 Task: Reset the filters.
Action: Mouse pressed left at (17, 99)
Screenshot: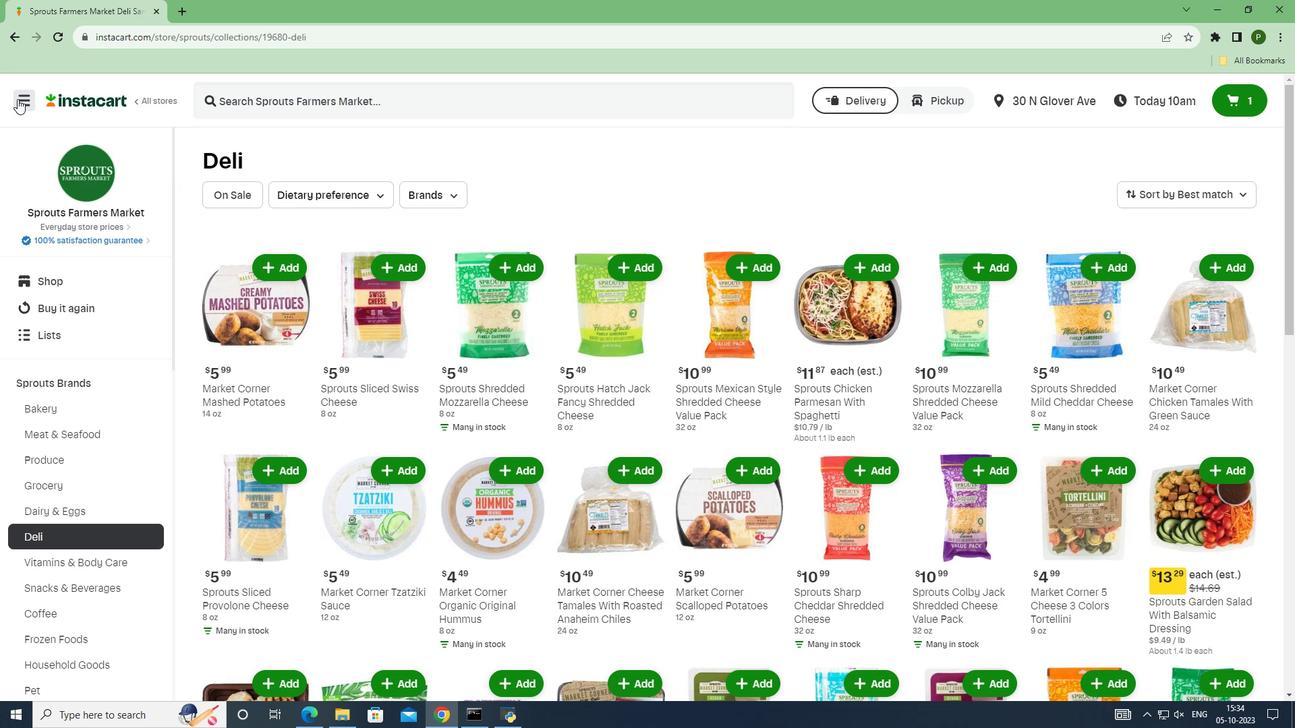 
Action: Mouse moved to (47, 352)
Screenshot: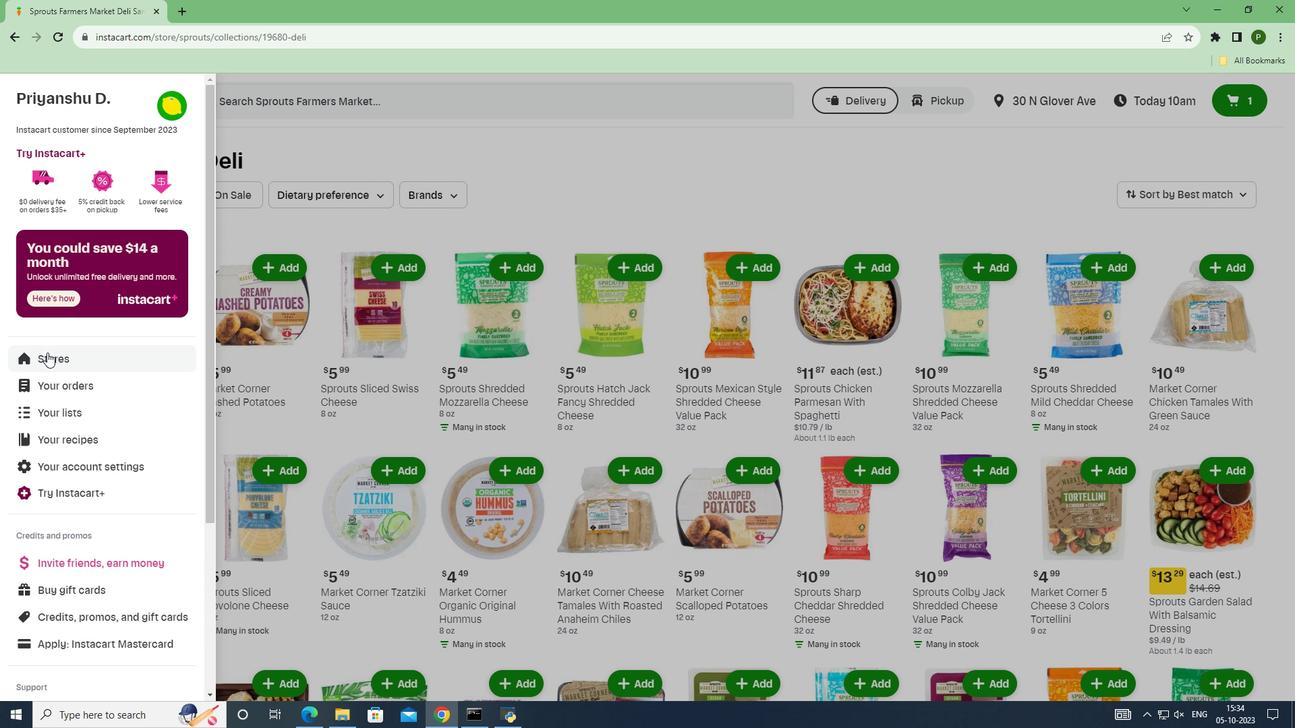 
Action: Mouse pressed left at (47, 352)
Screenshot: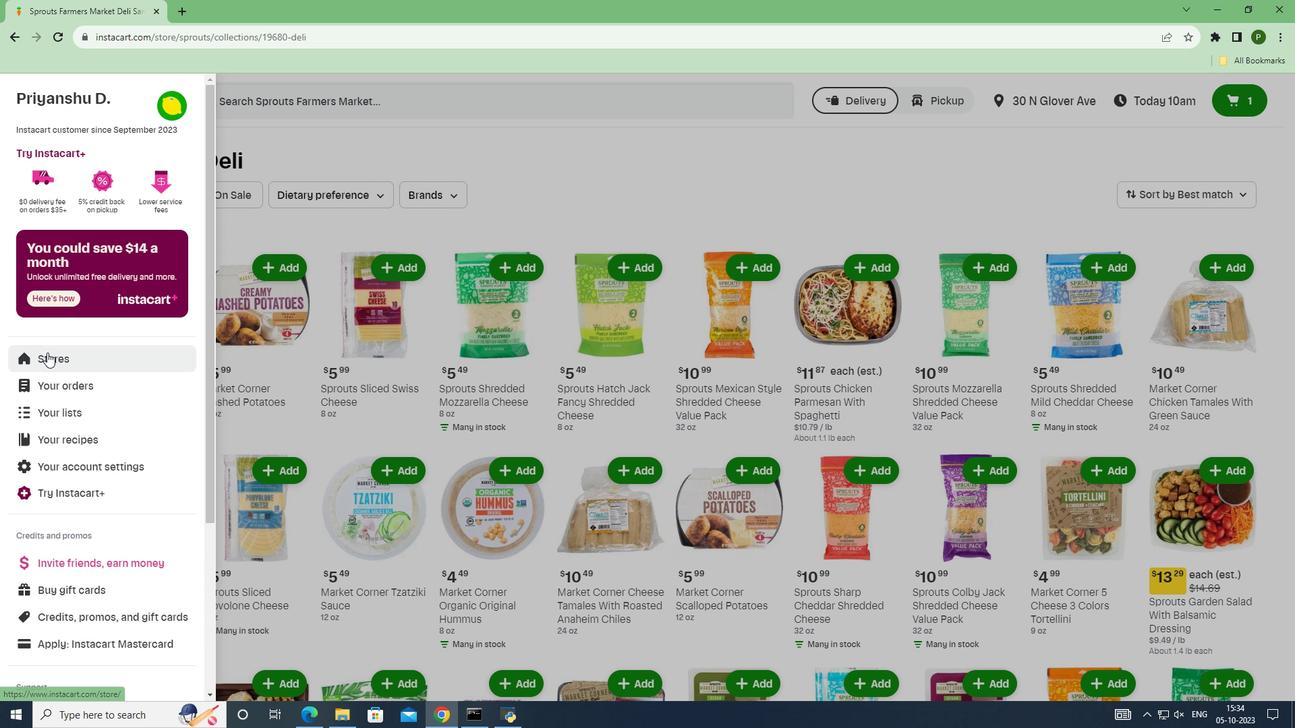 
Action: Mouse moved to (314, 167)
Screenshot: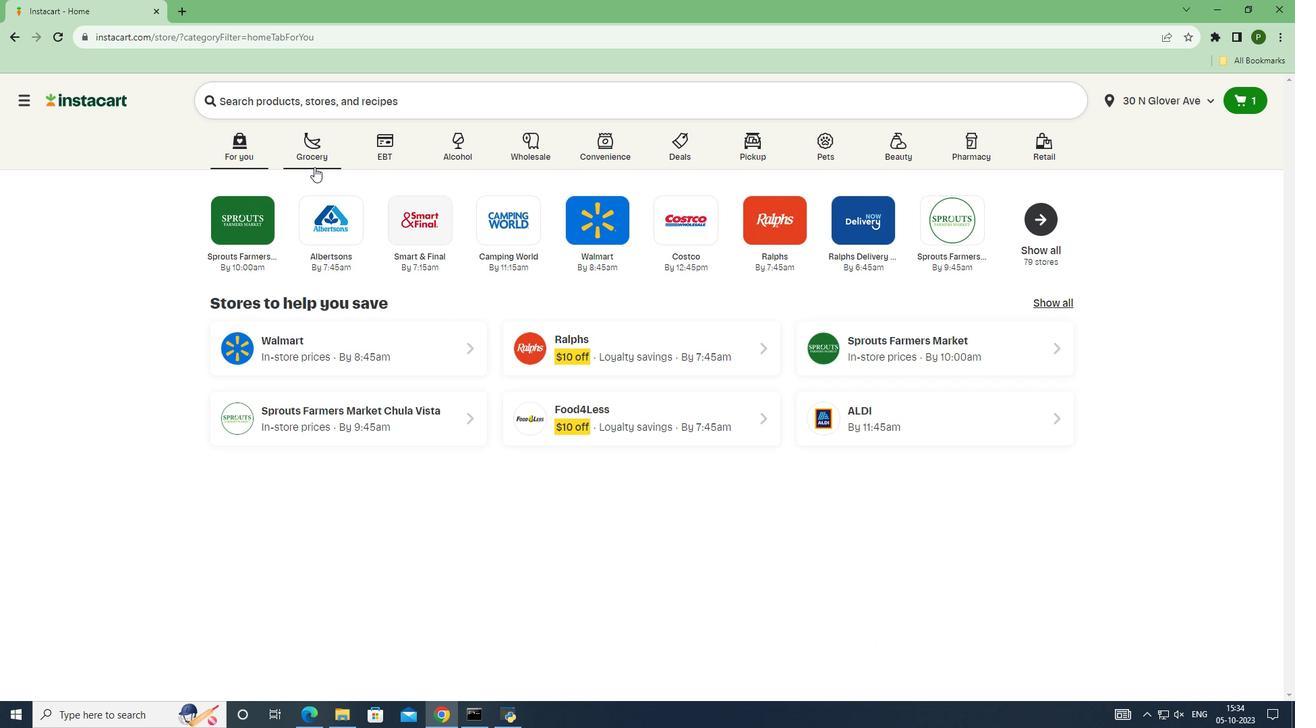 
Action: Mouse pressed left at (314, 167)
Screenshot: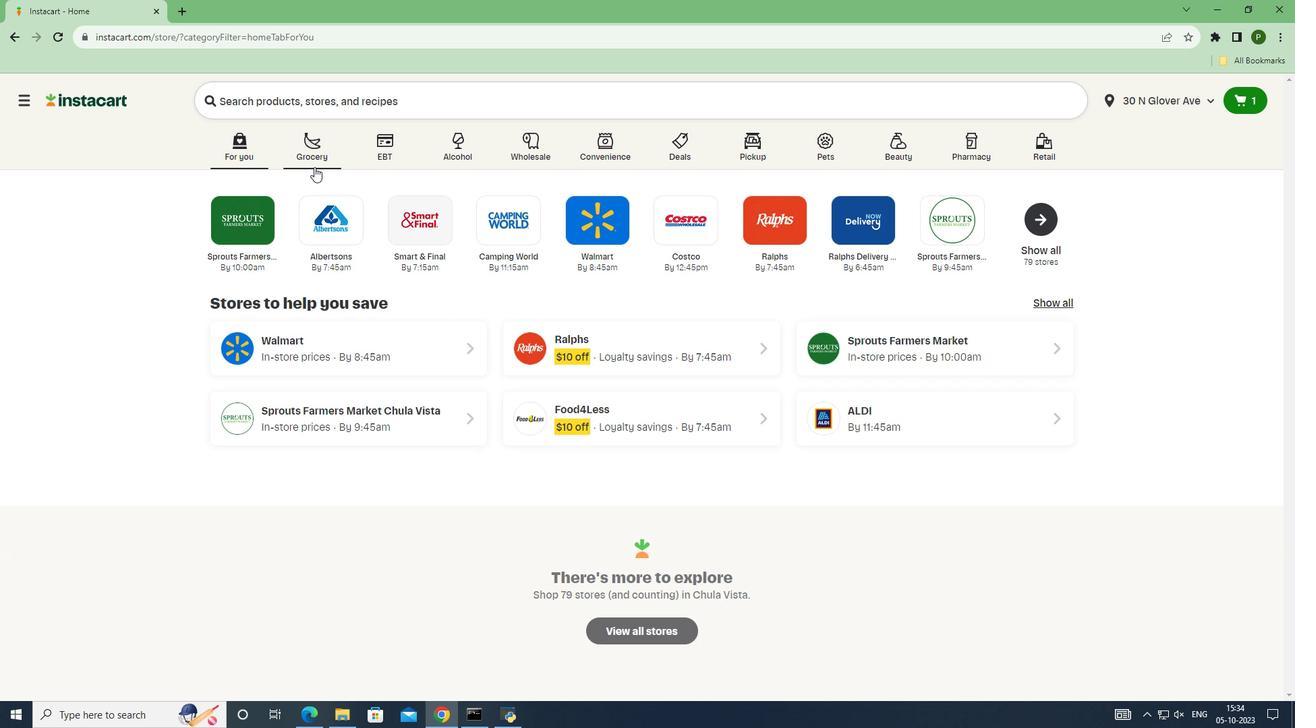 
Action: Mouse moved to (331, 241)
Screenshot: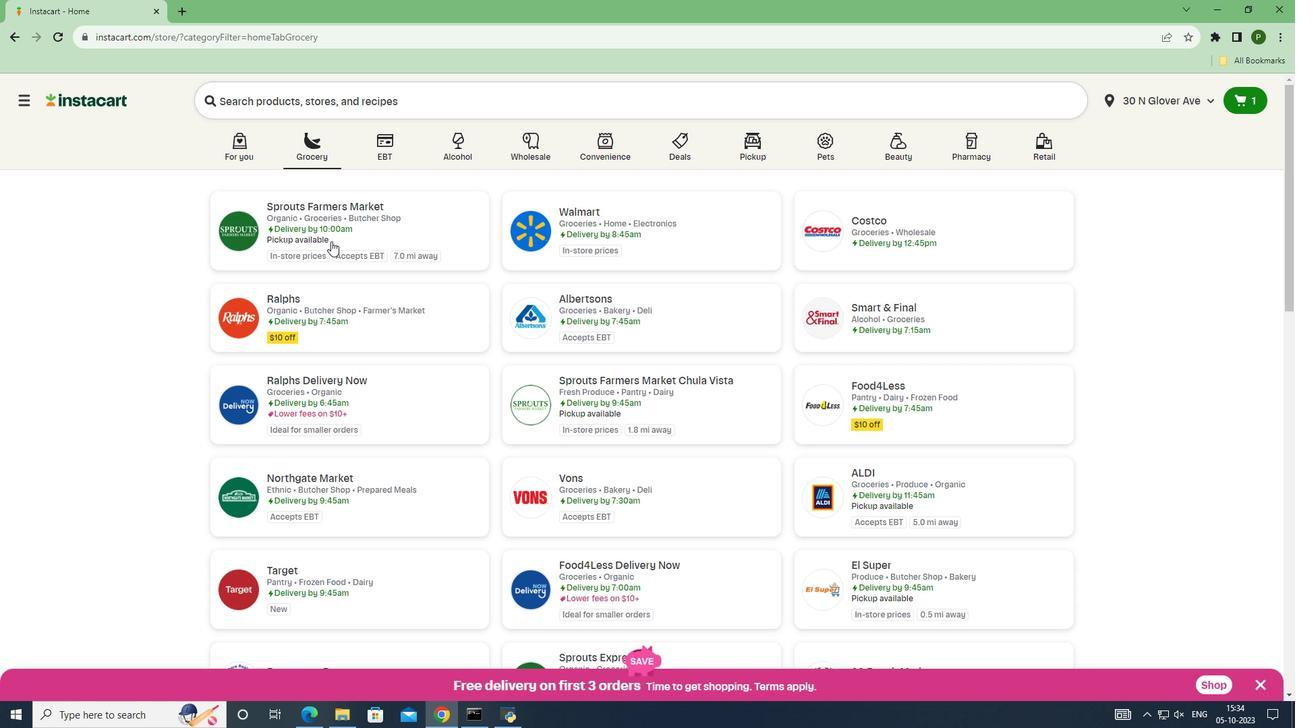 
Action: Mouse pressed left at (331, 241)
Screenshot: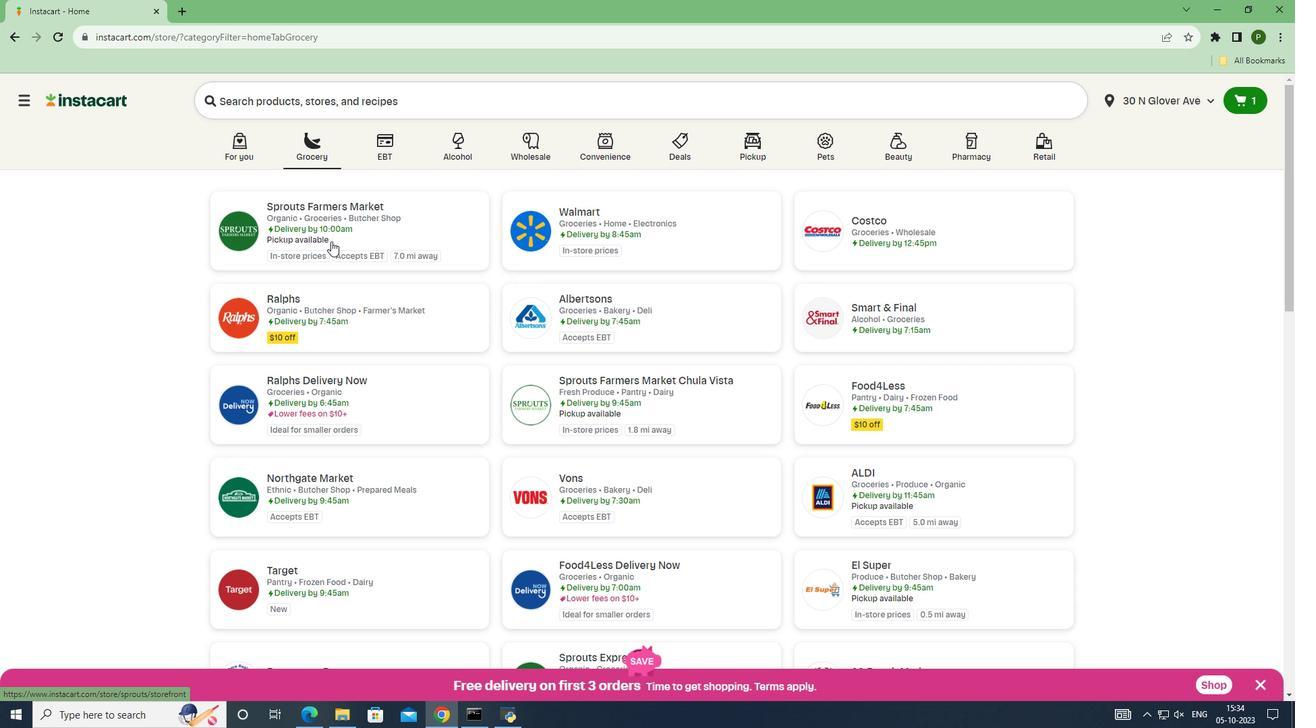 
Action: Mouse moved to (105, 374)
Screenshot: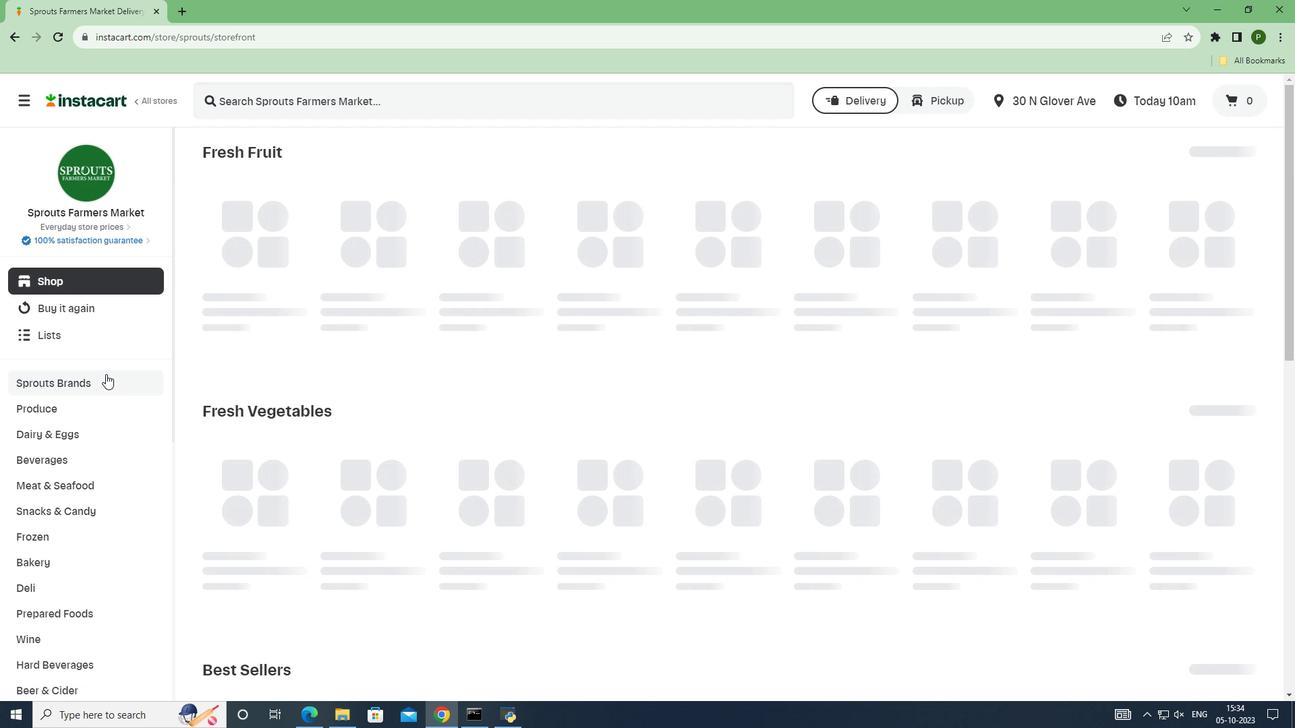
Action: Mouse pressed left at (105, 374)
Screenshot: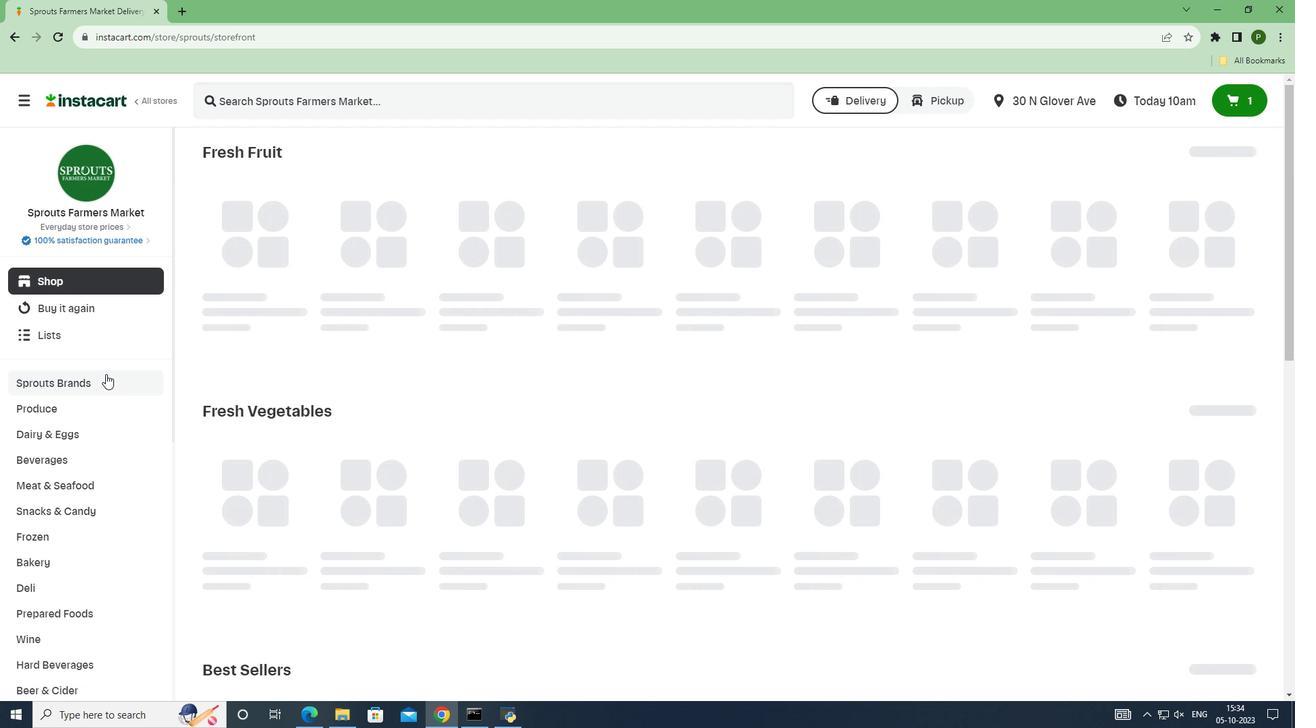 
Action: Mouse moved to (80, 547)
Screenshot: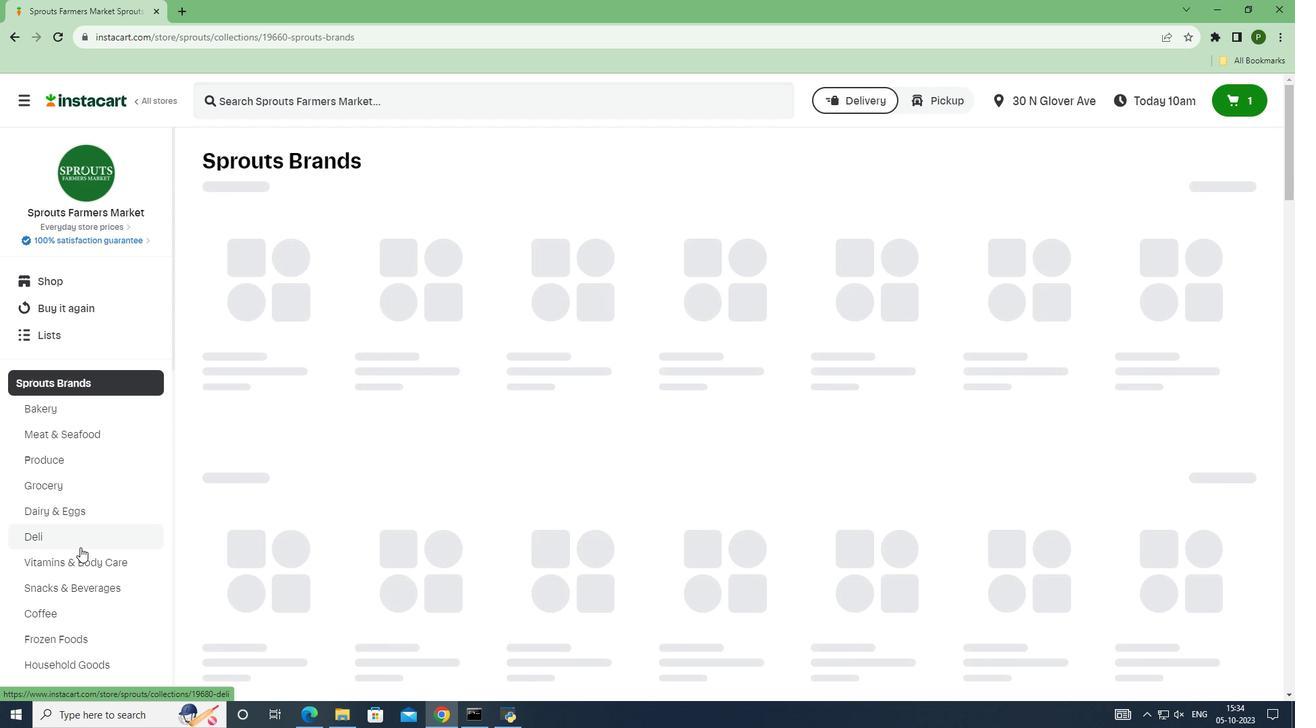 
Action: Mouse pressed left at (80, 547)
Screenshot: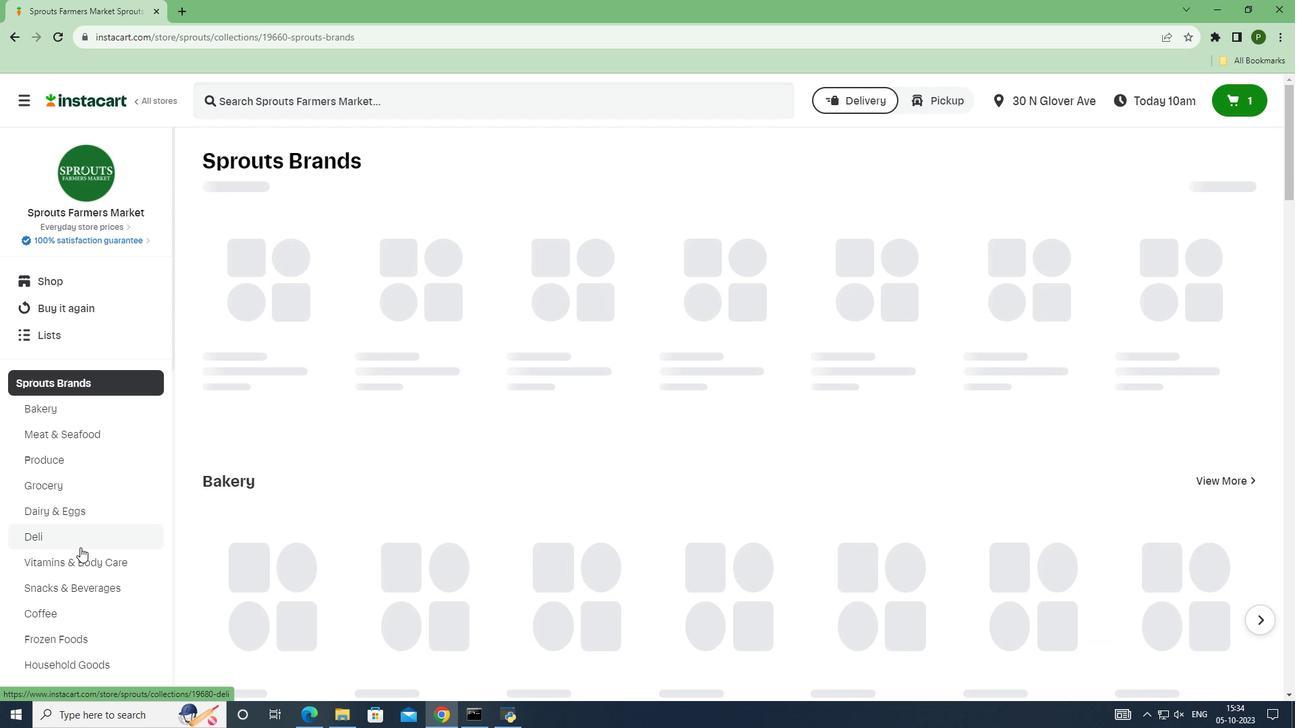 
Action: Mouse moved to (410, 200)
Screenshot: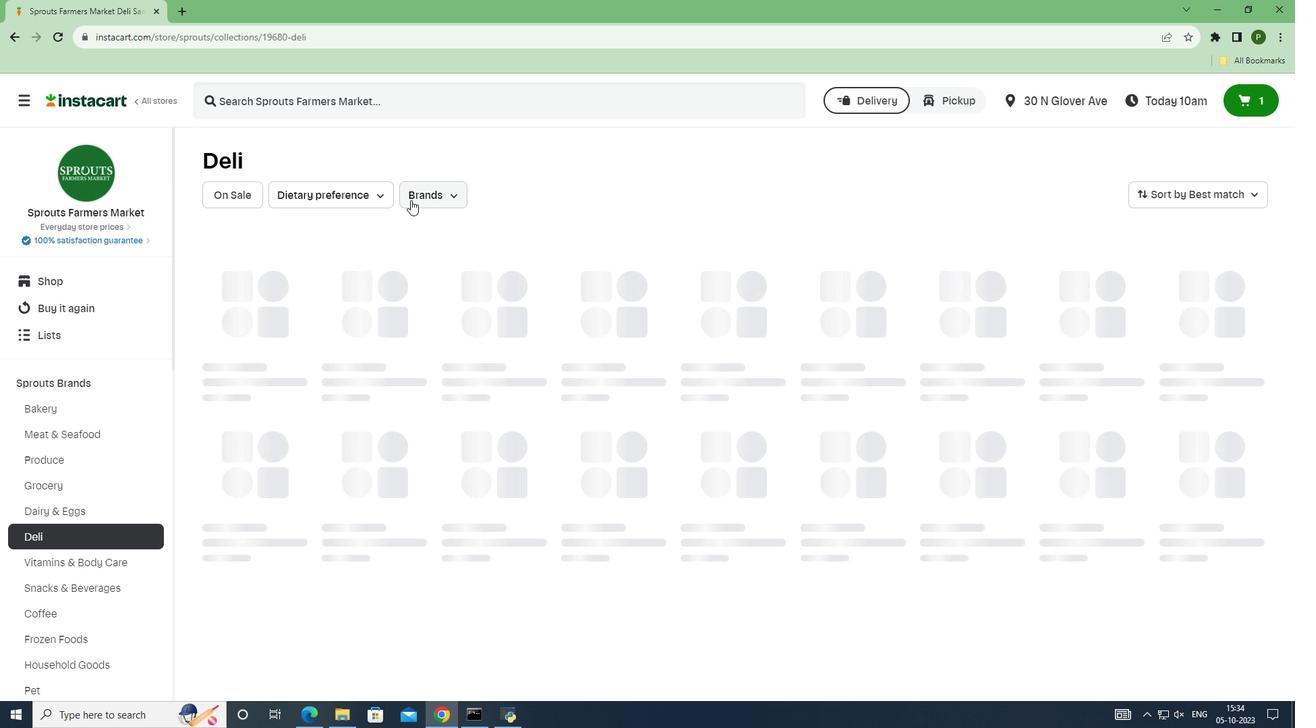 
Action: Mouse pressed left at (410, 200)
Screenshot: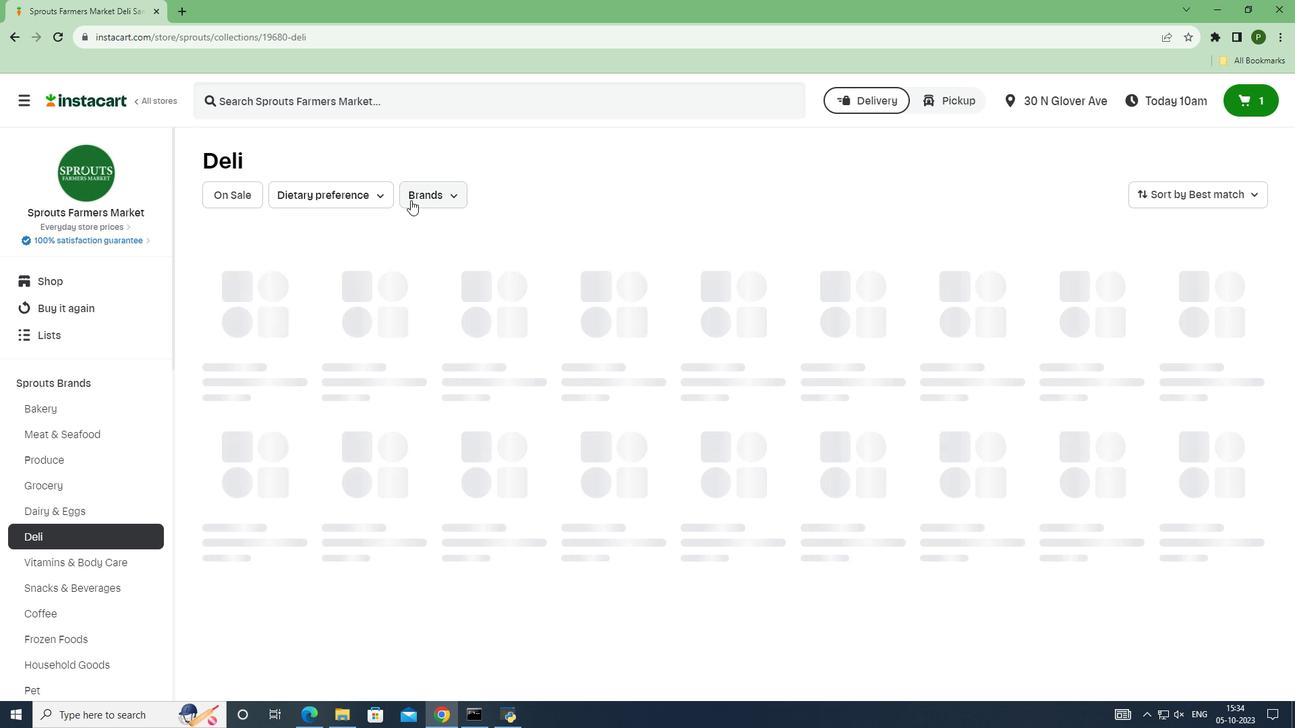 
Action: Mouse moved to (420, 236)
Screenshot: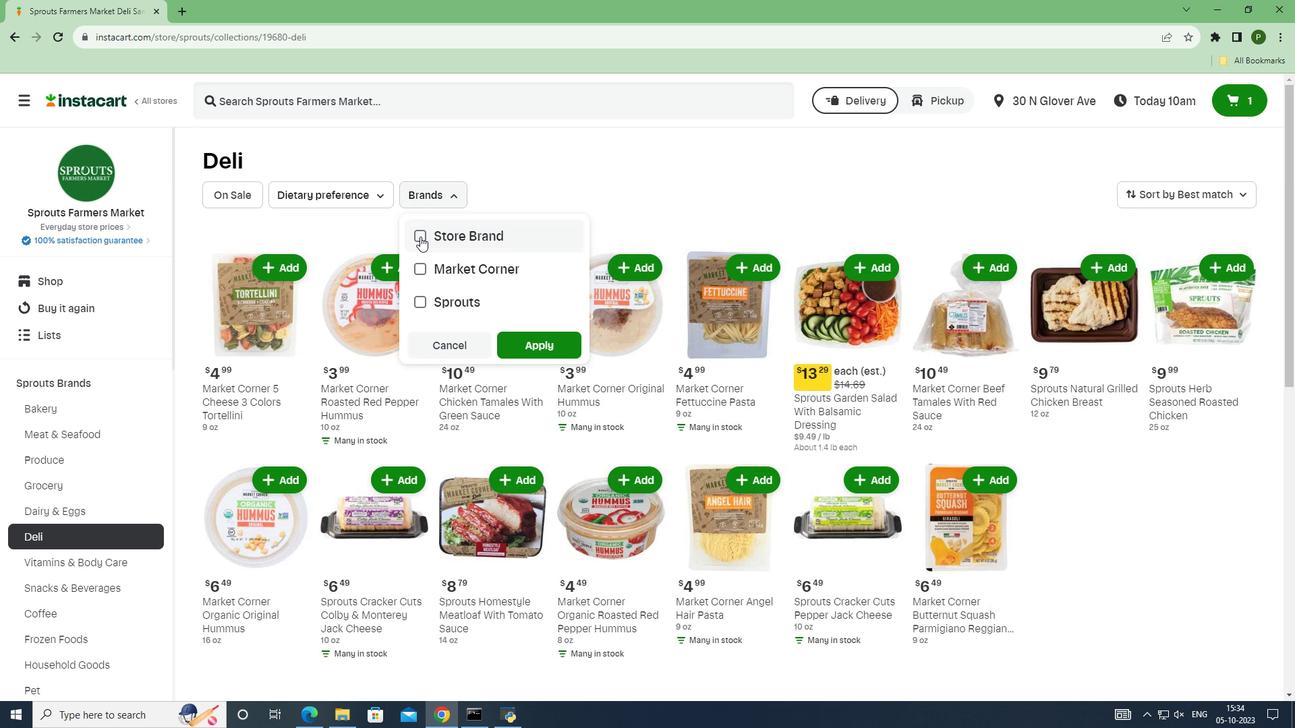 
Action: Mouse pressed left at (420, 236)
Screenshot: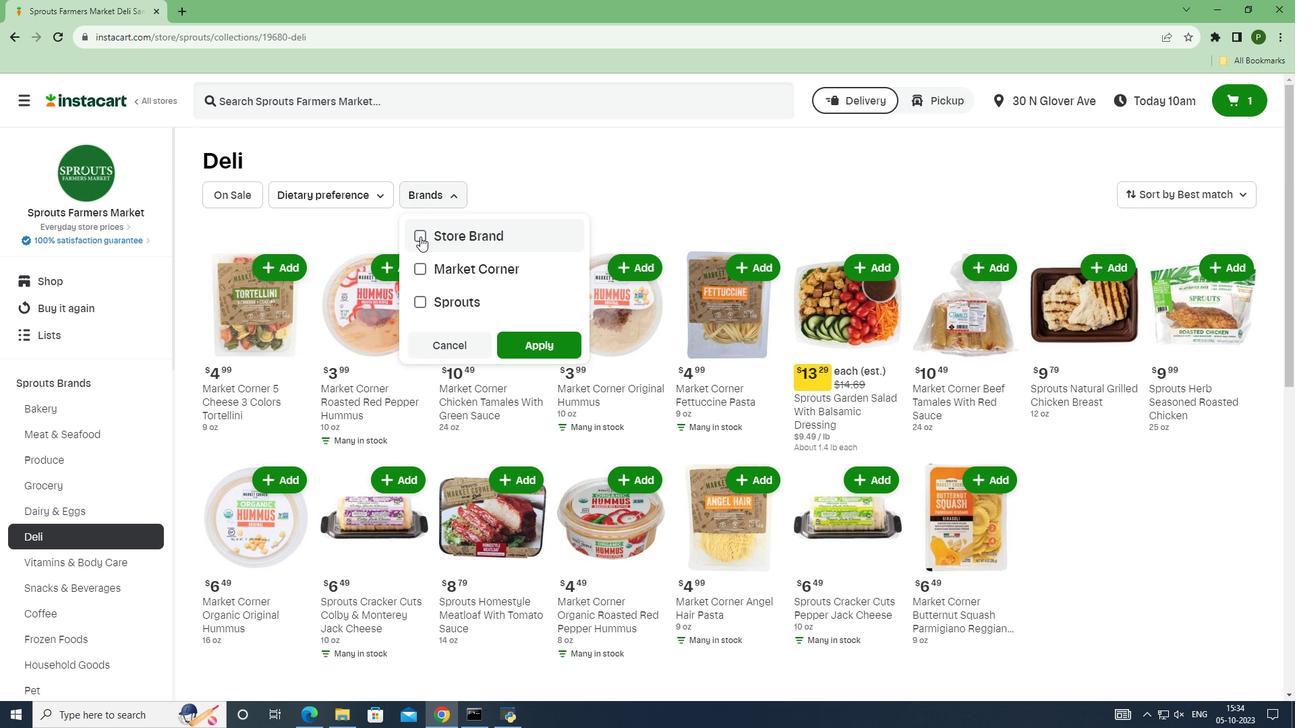 
Action: Mouse moved to (553, 346)
Screenshot: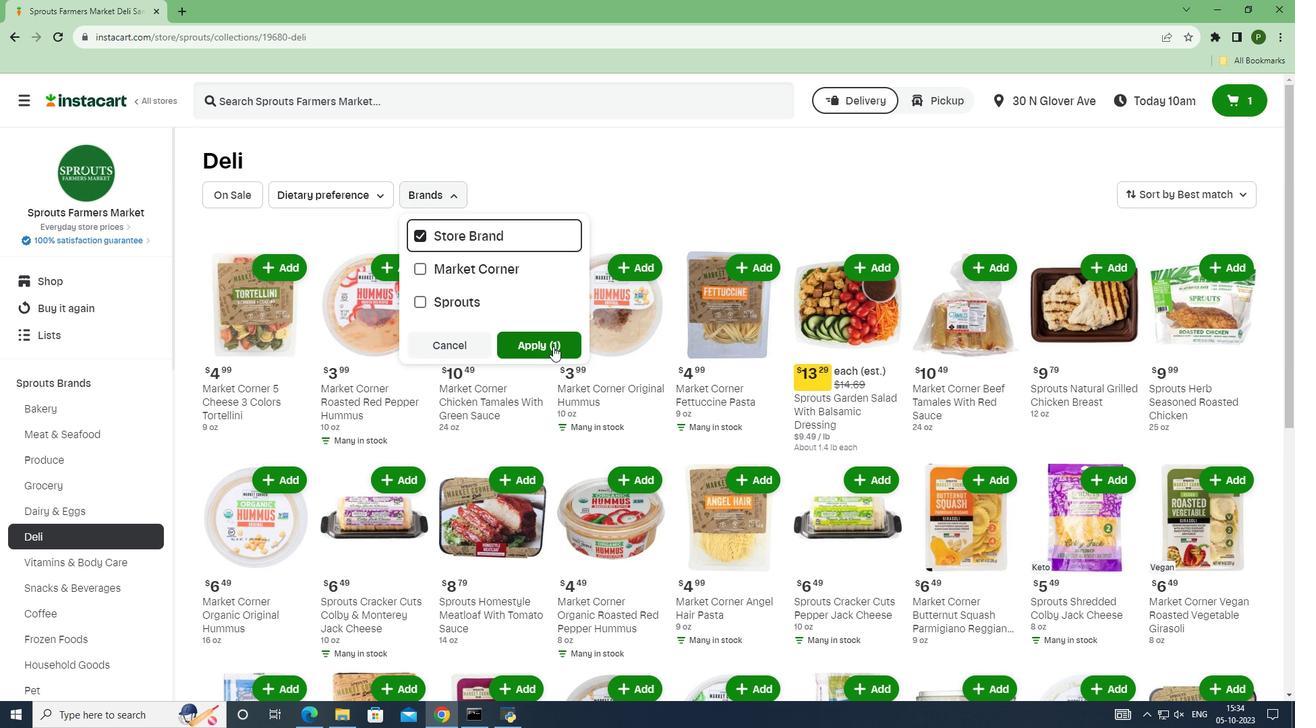 
Action: Mouse pressed left at (553, 346)
Screenshot: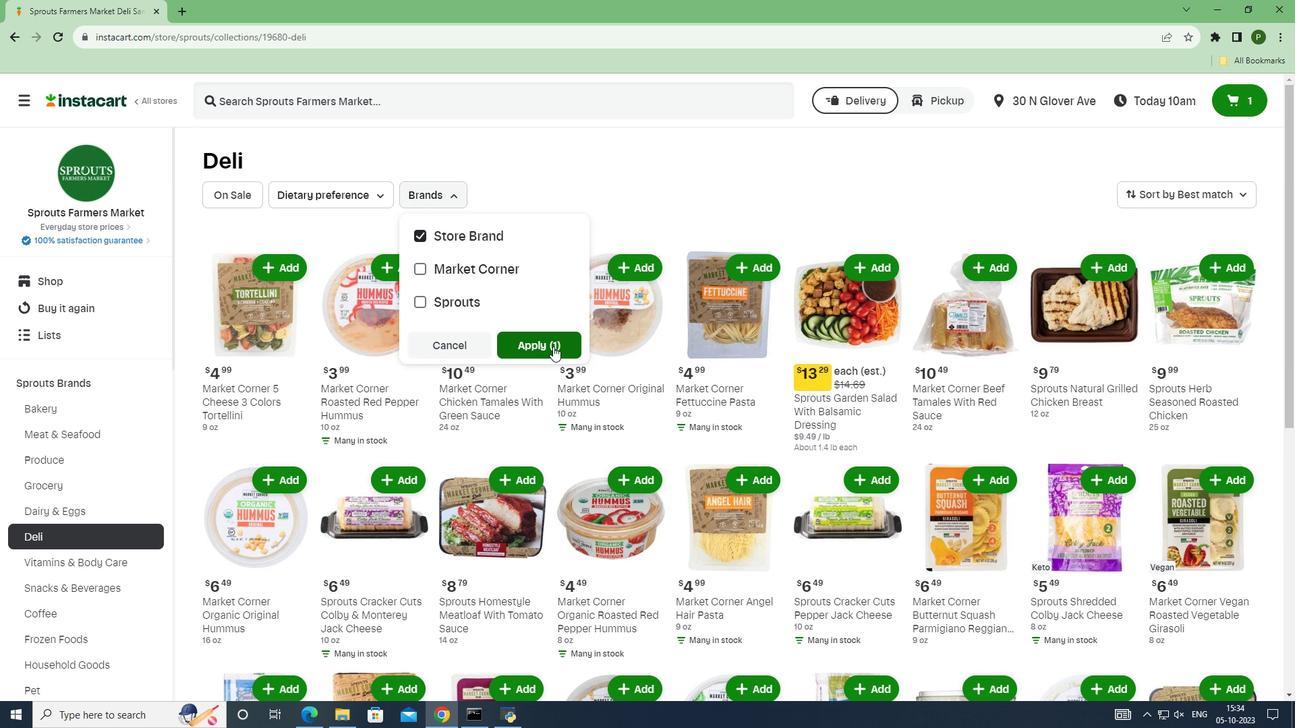 
Action: Mouse moved to (497, 194)
Screenshot: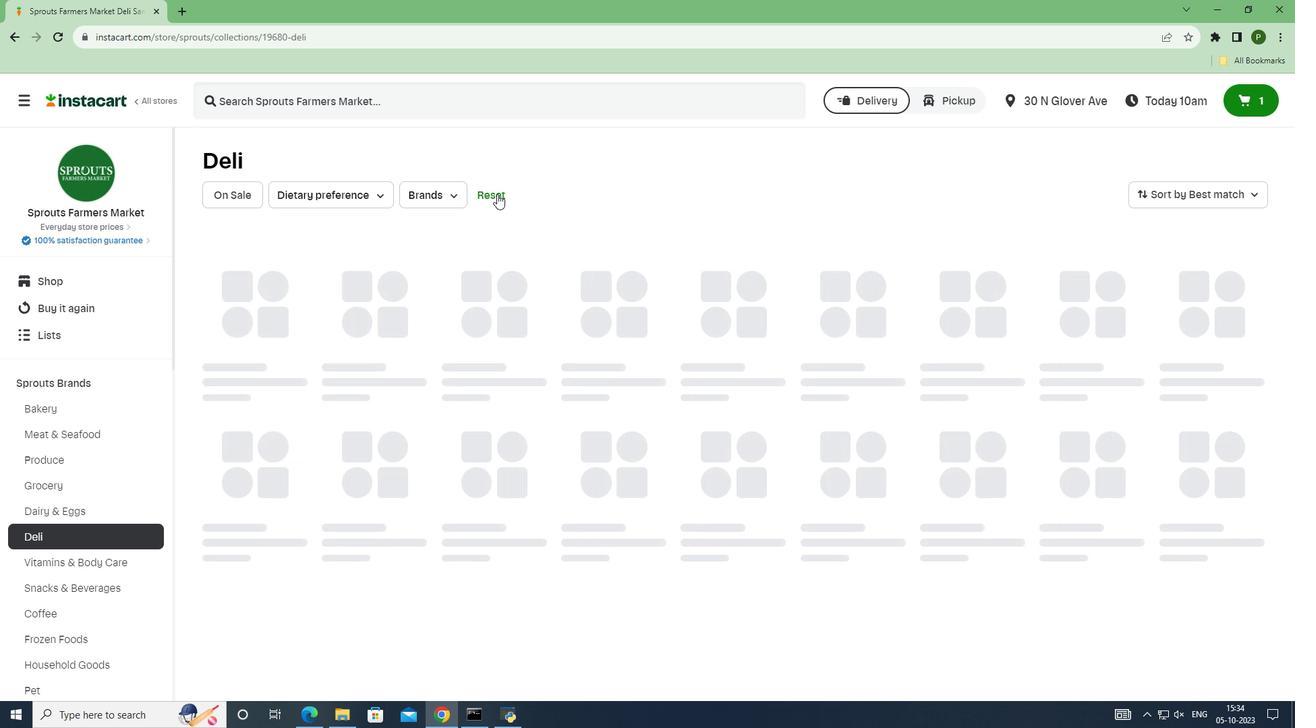 
Action: Mouse pressed left at (497, 194)
Screenshot: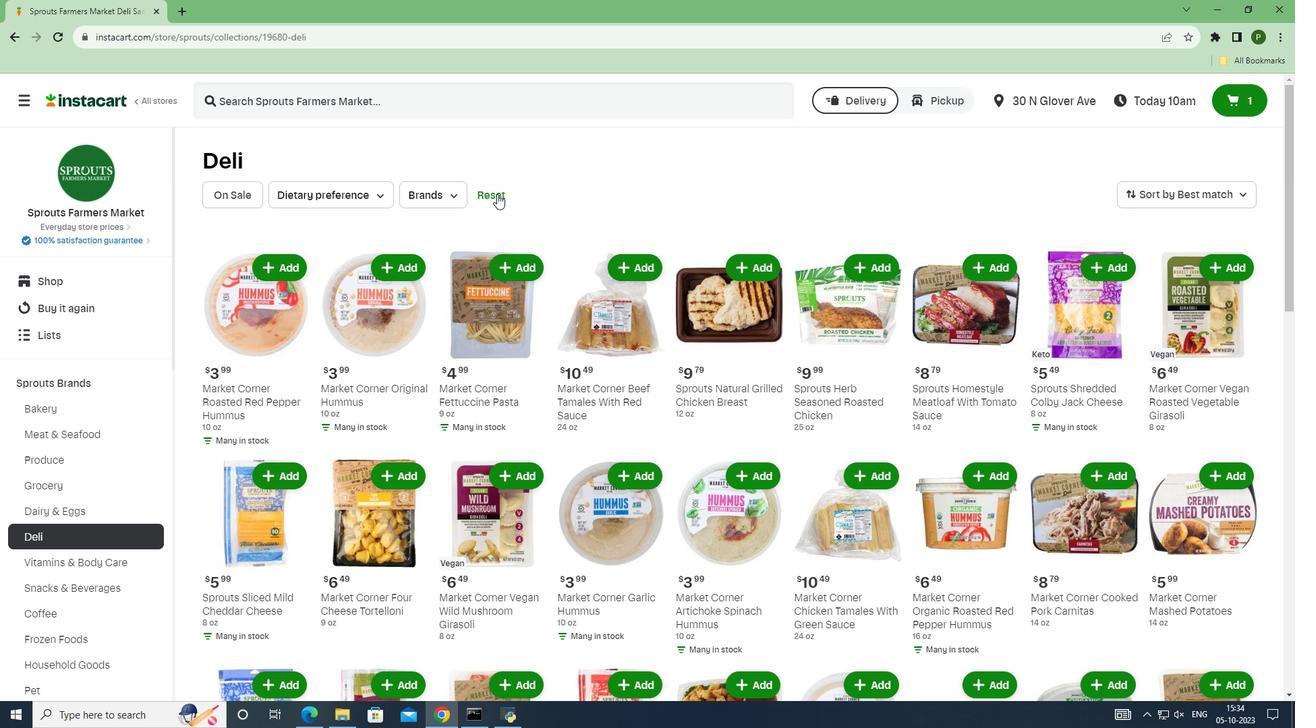 
